 Task: Add the task  Integrate website with a new social media analytics platform to the section Fast & Ferocious in the project ArrowSprint and add a Due Date to the respective task as 2024/02/23
Action: Mouse moved to (832, 400)
Screenshot: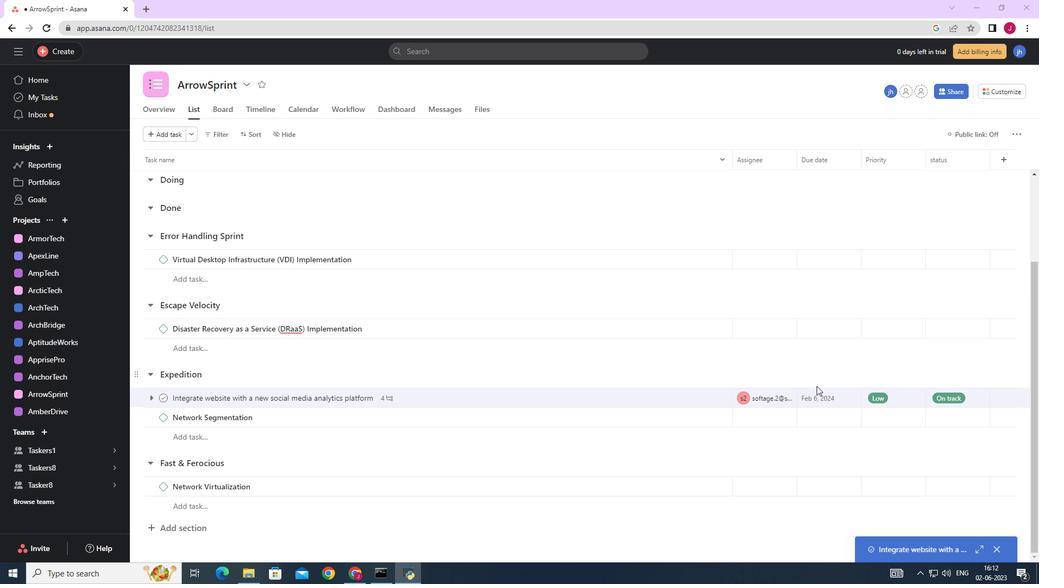
Action: Mouse scrolled (832, 400) with delta (0, 0)
Screenshot: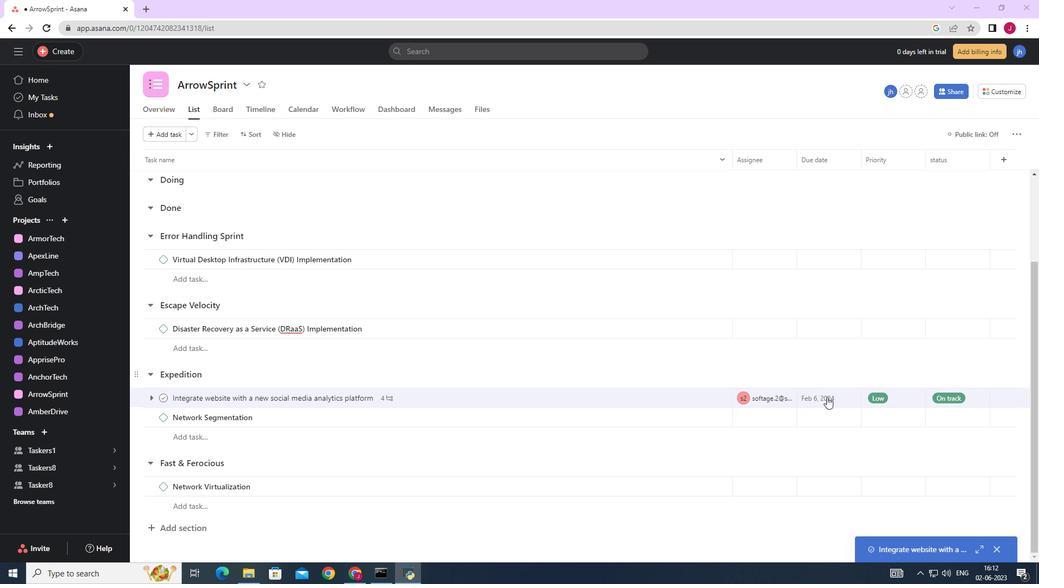 
Action: Mouse moved to (697, 396)
Screenshot: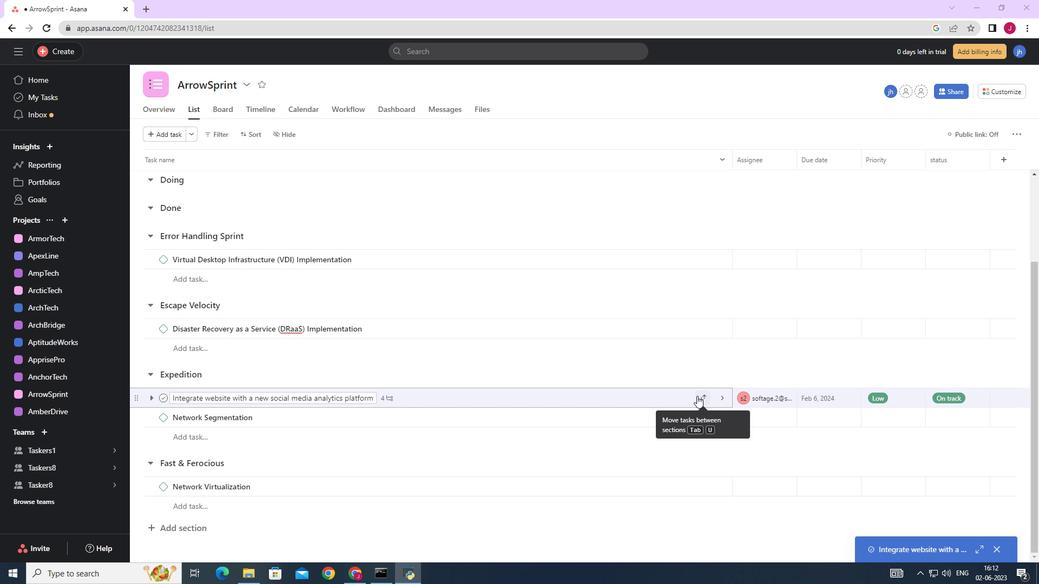 
Action: Mouse pressed left at (697, 396)
Screenshot: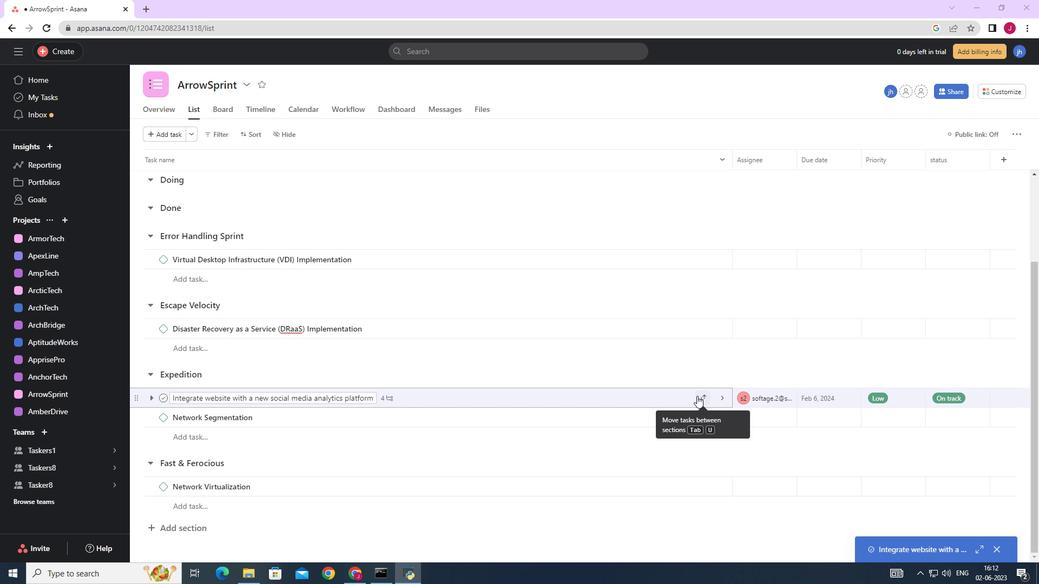 
Action: Mouse moved to (650, 376)
Screenshot: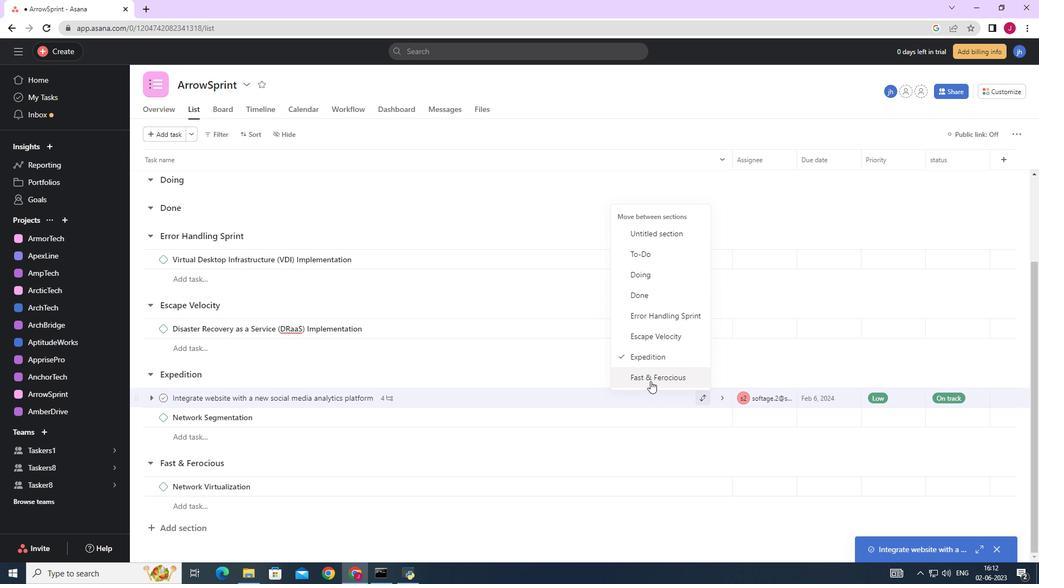 
Action: Mouse pressed left at (650, 376)
Screenshot: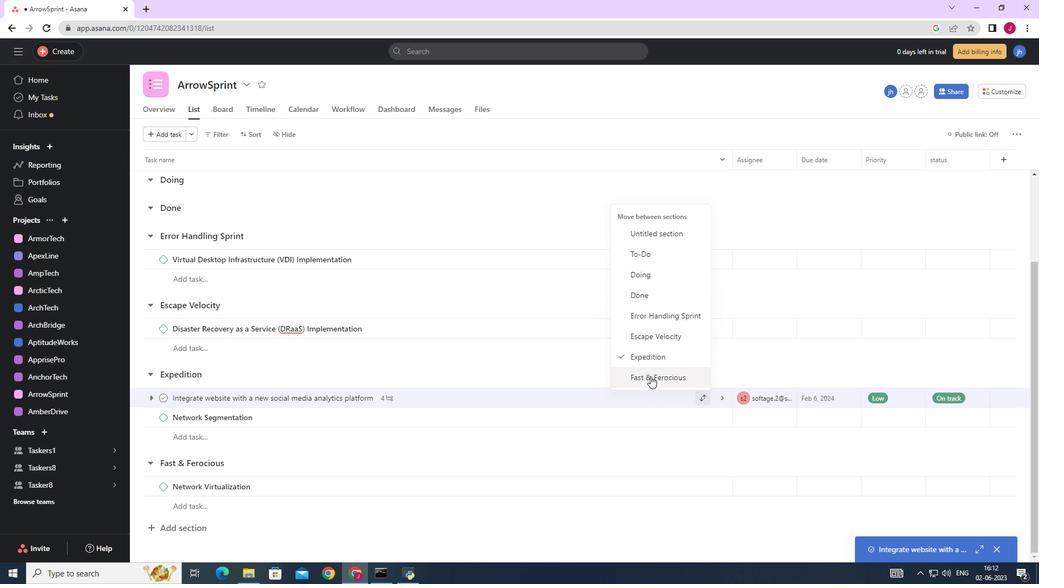 
Action: Mouse moved to (857, 464)
Screenshot: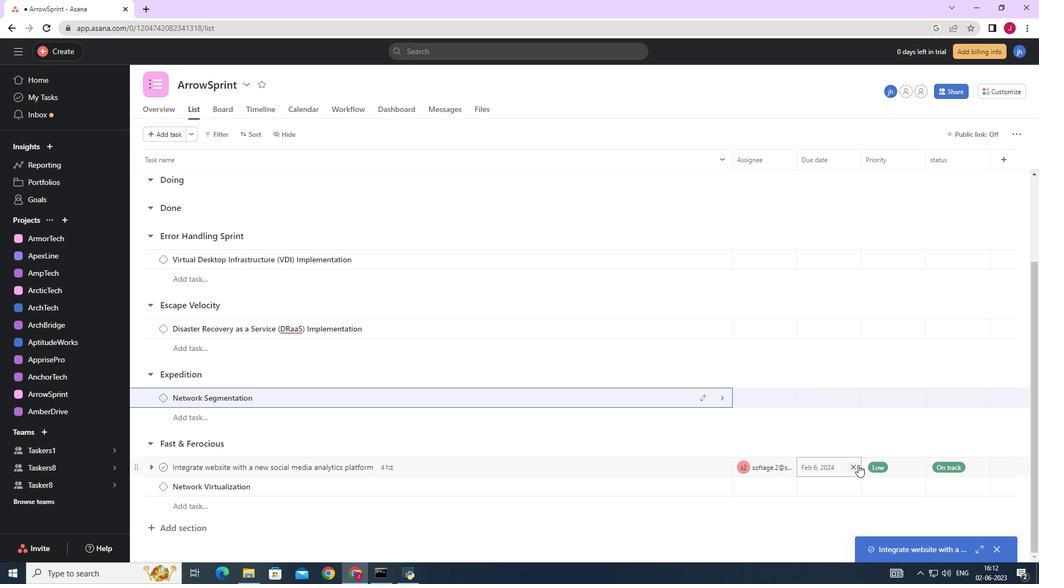 
Action: Mouse pressed left at (857, 464)
Screenshot: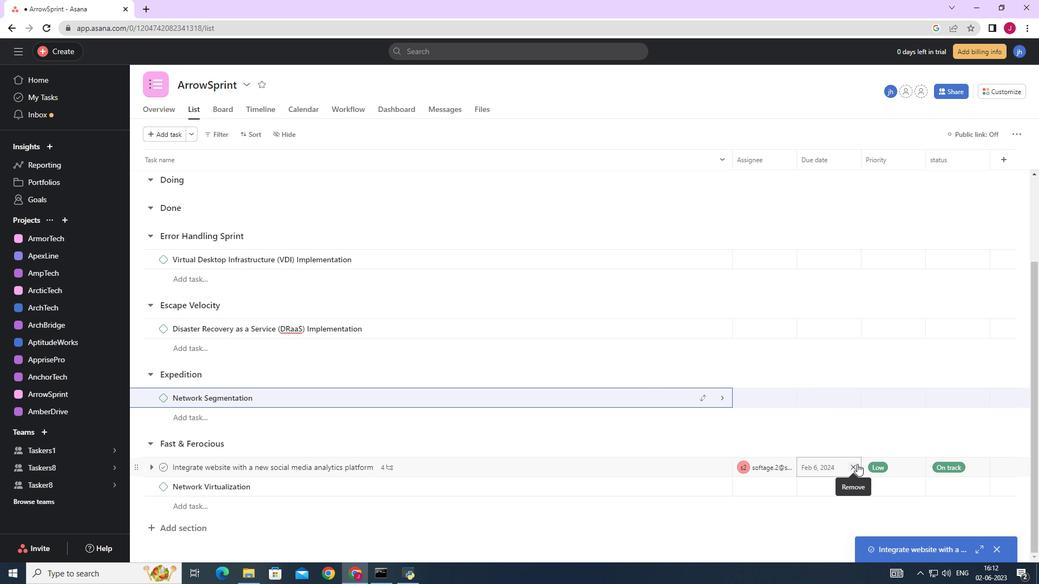 
Action: Mouse moved to (836, 467)
Screenshot: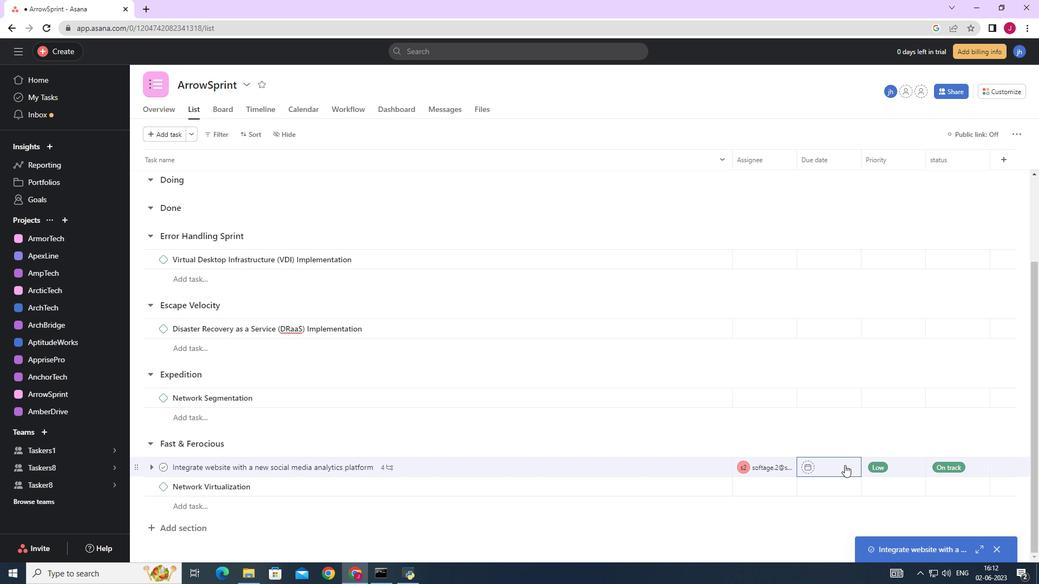 
Action: Mouse pressed left at (836, 467)
Screenshot: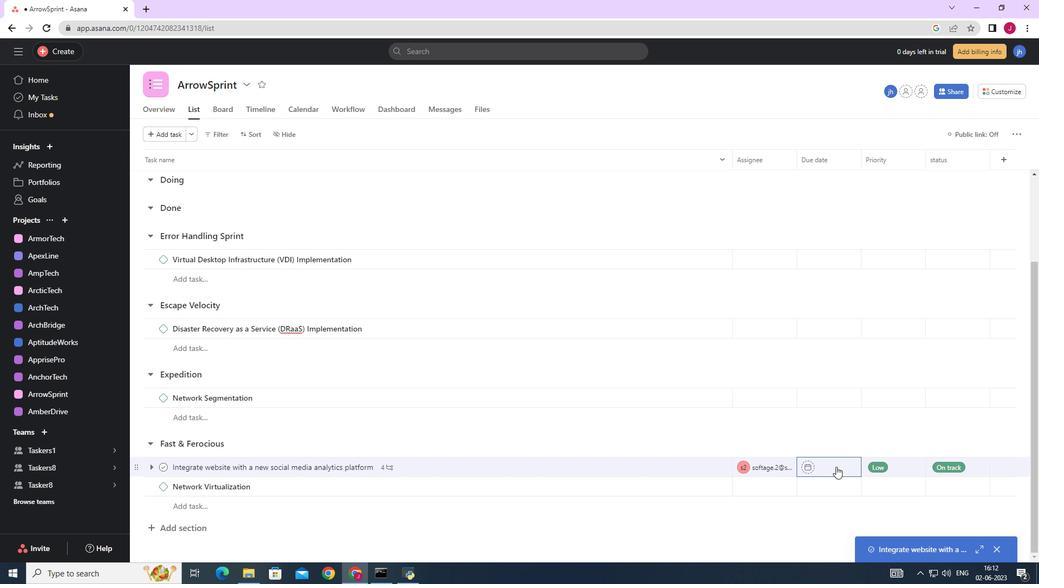 
Action: Mouse moved to (937, 296)
Screenshot: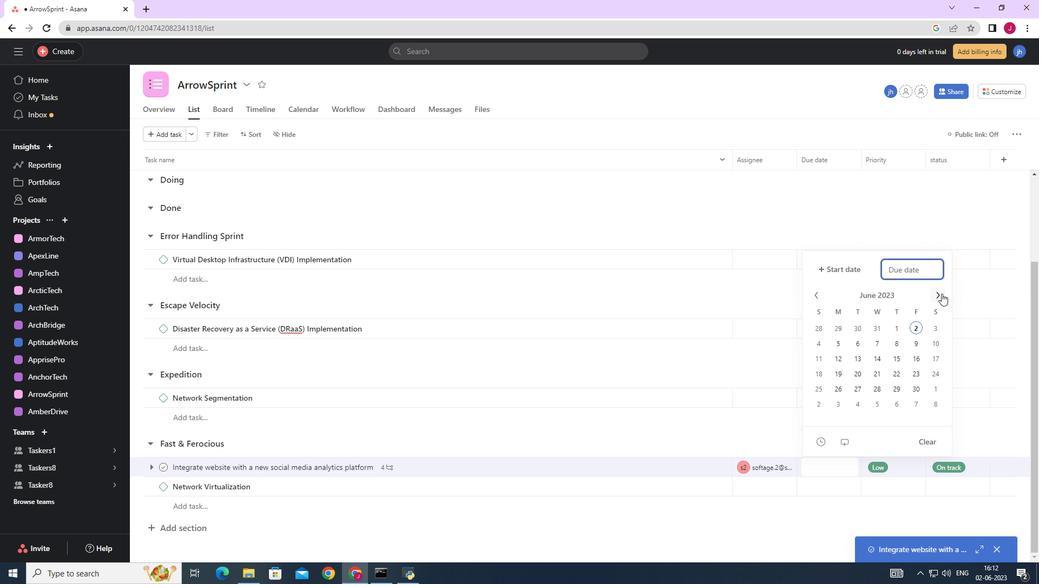 
Action: Mouse pressed left at (937, 296)
Screenshot: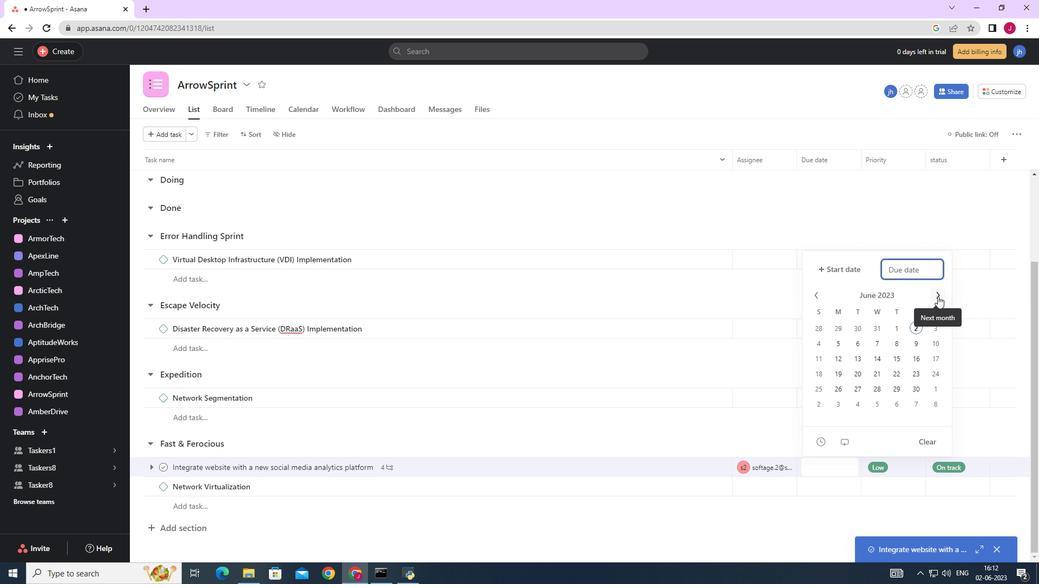 
Action: Mouse pressed left at (937, 296)
Screenshot: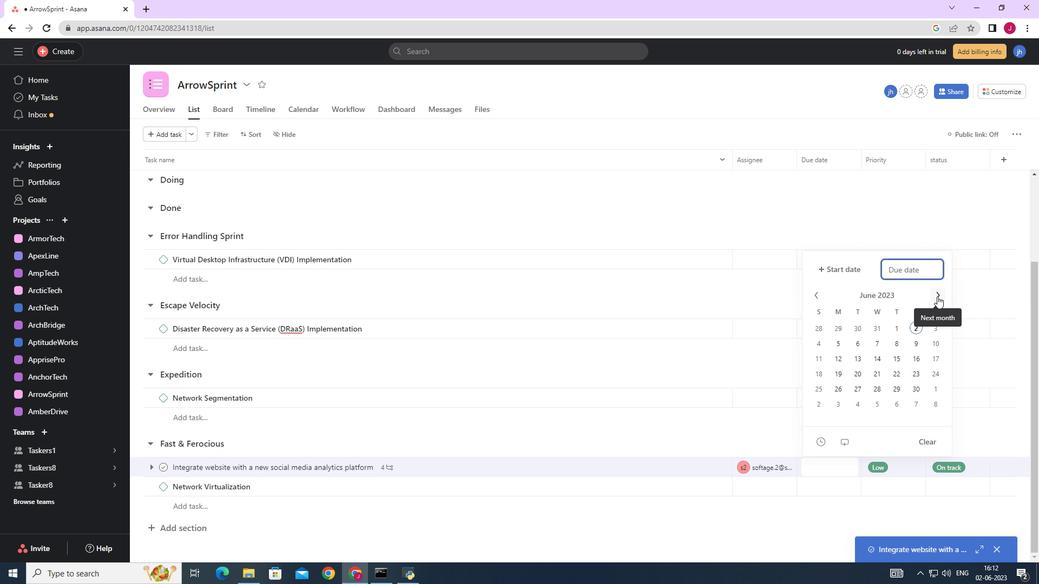 
Action: Mouse pressed left at (937, 296)
Screenshot: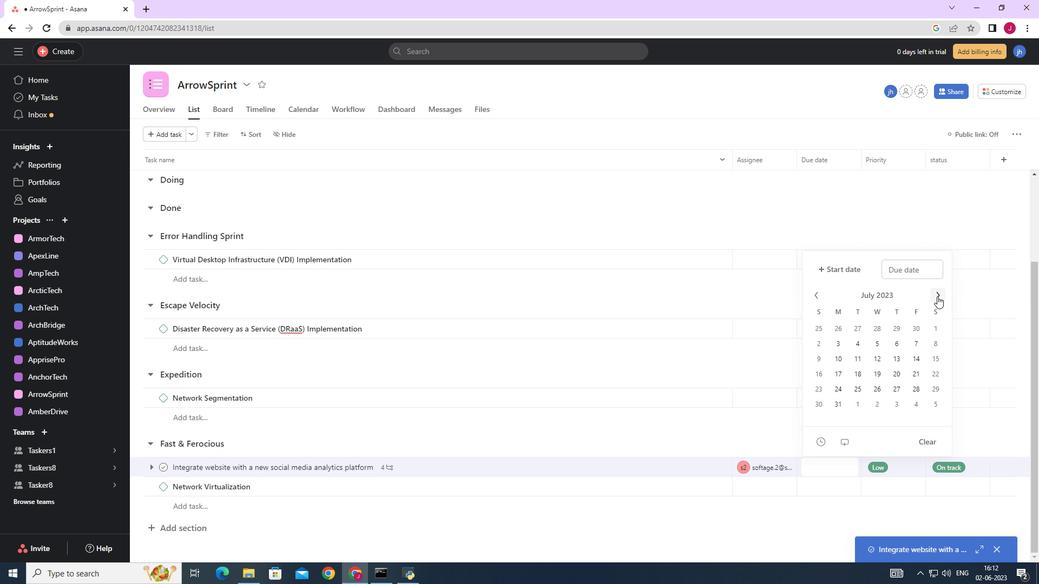 
Action: Mouse pressed left at (937, 296)
Screenshot: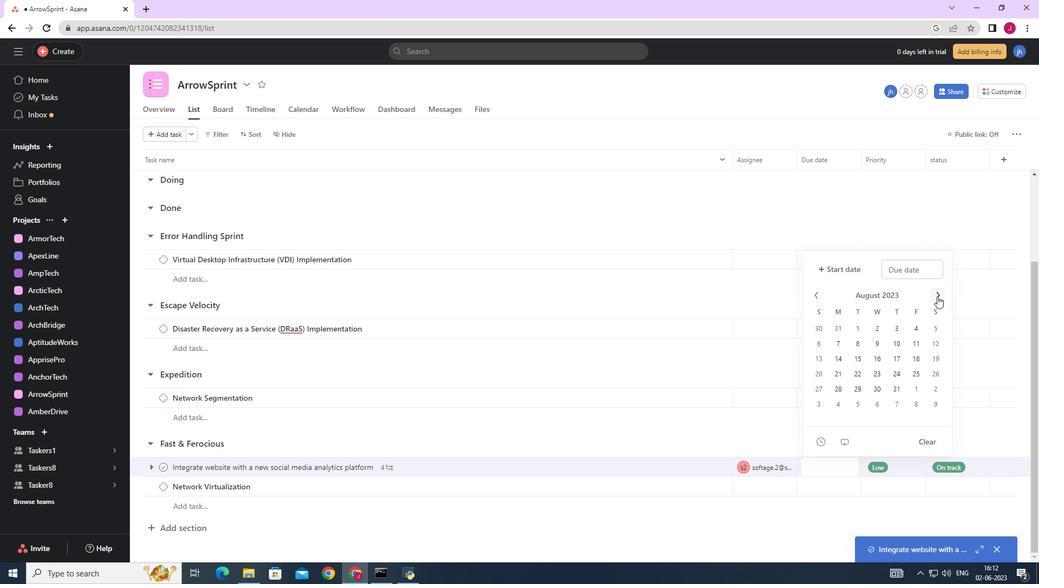 
Action: Mouse pressed left at (937, 296)
Screenshot: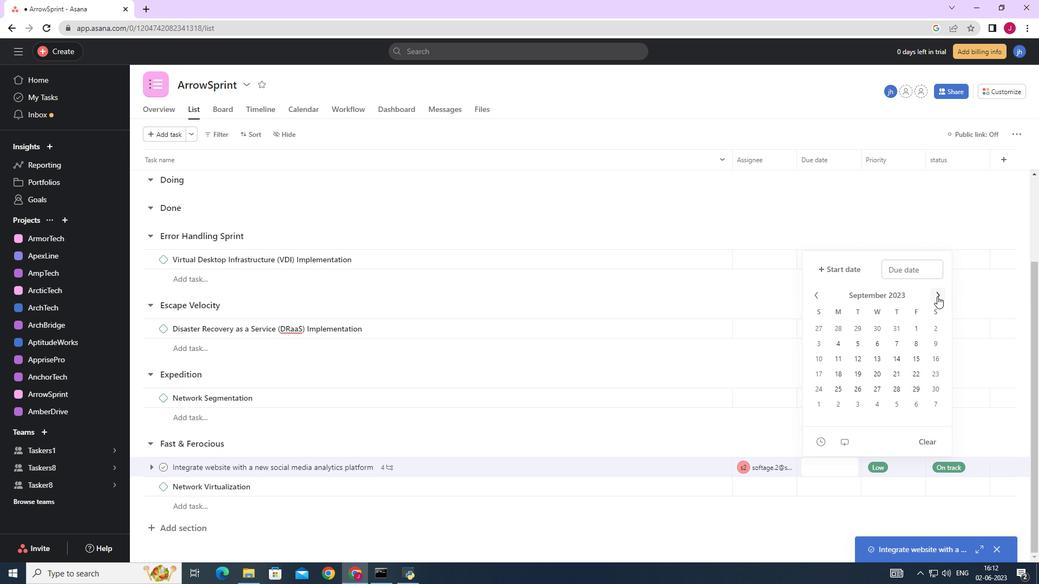 
Action: Mouse pressed left at (937, 296)
Screenshot: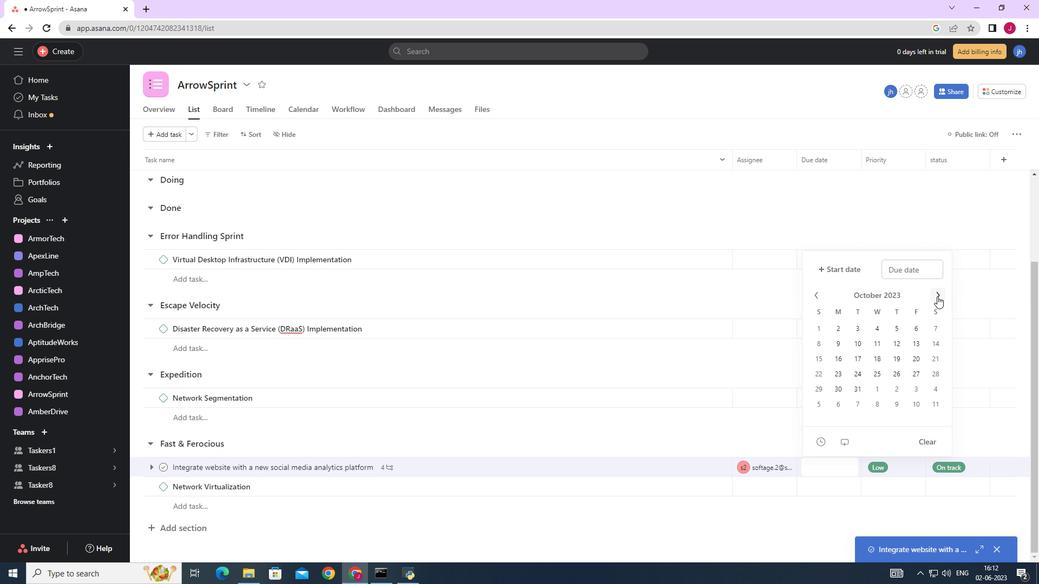 
Action: Mouse pressed left at (937, 296)
Screenshot: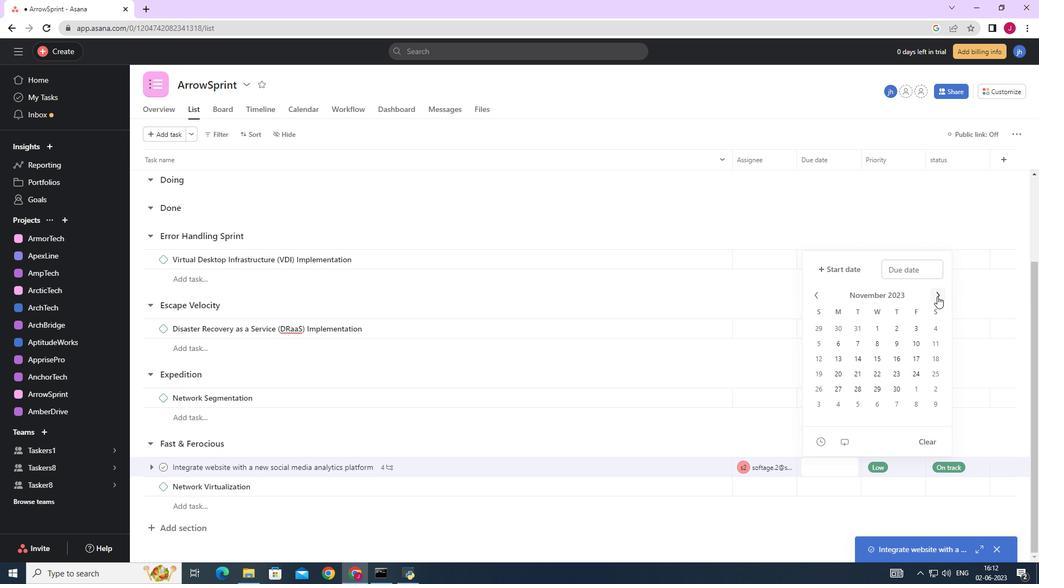 
Action: Mouse pressed left at (937, 296)
Screenshot: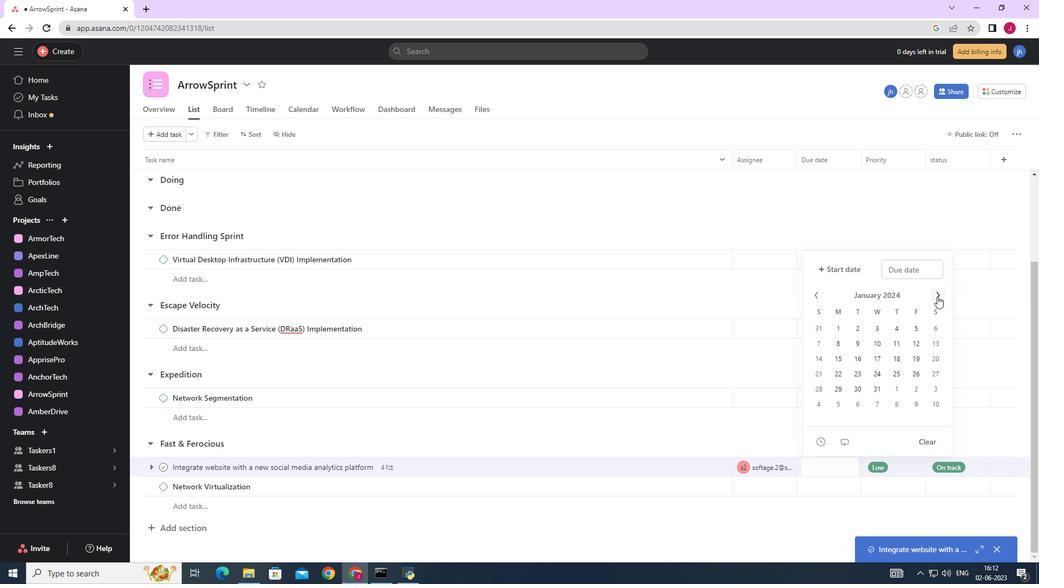 
Action: Mouse moved to (912, 376)
Screenshot: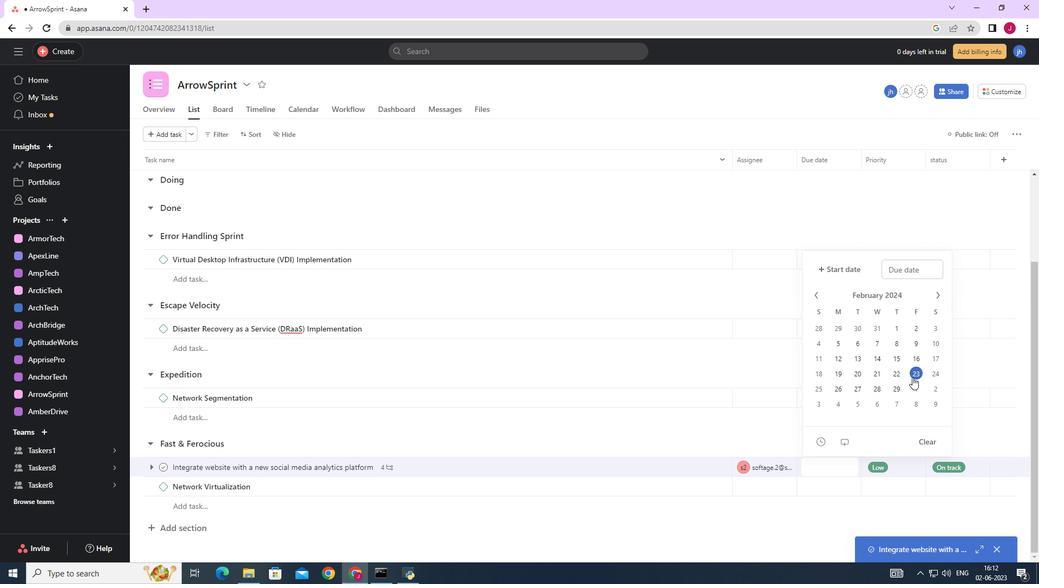 
Action: Mouse pressed left at (912, 376)
Screenshot: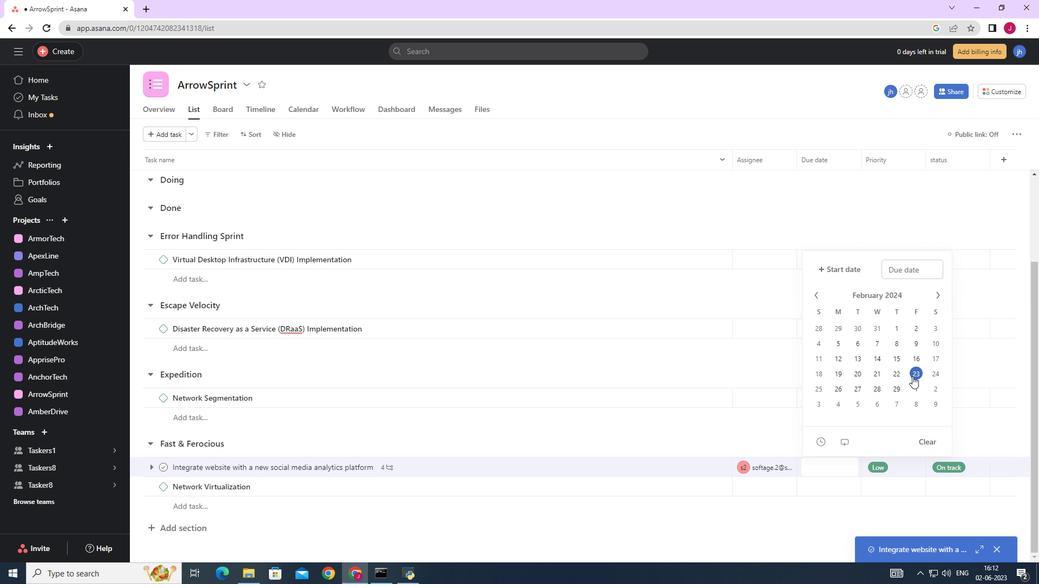 
Action: Mouse moved to (929, 205)
Screenshot: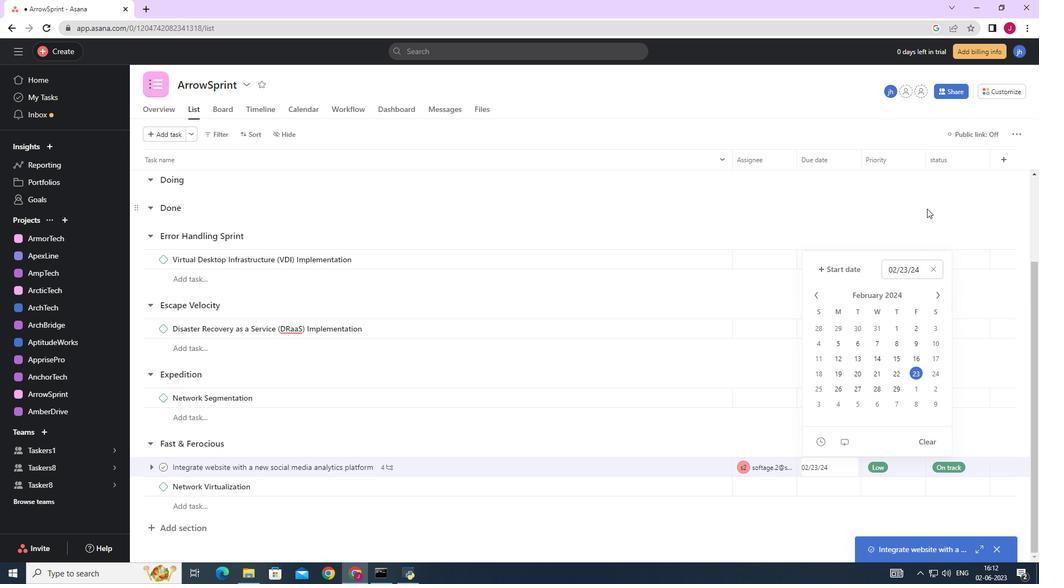 
Action: Mouse pressed left at (929, 205)
Screenshot: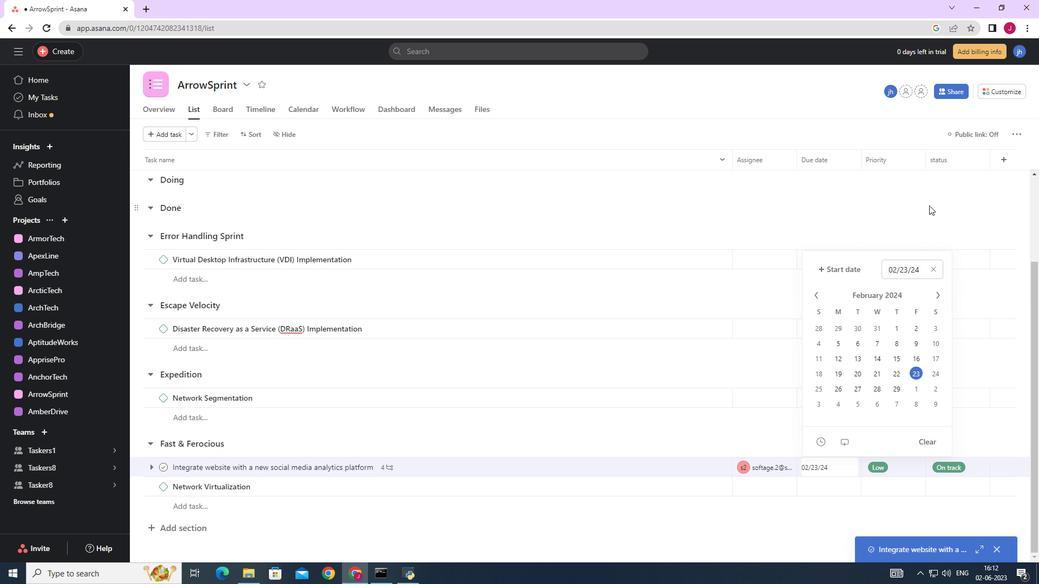 
